 Task: Add Attachment from Google Drive to Card Card0000000175 in Board Board0000000044 in Workspace WS0000000015 in Trello. Add Cover Orange to Card Card0000000175 in Board Board0000000044 in Workspace WS0000000015 in Trello. Add "Add Label …" with "Title" Title0000000175 to Button Button0000000175 to Card Card0000000175 in Board Board0000000044 in Workspace WS0000000015 in Trello. Add Description DS0000000175 to Card Card0000000175 in Board Board0000000044 in Workspace WS0000000015 in Trello. Add Comment CM0000000175 to Card Card0000000175 in Board Board0000000044 in Workspace WS0000000015 in Trello
Action: Mouse moved to (310, 359)
Screenshot: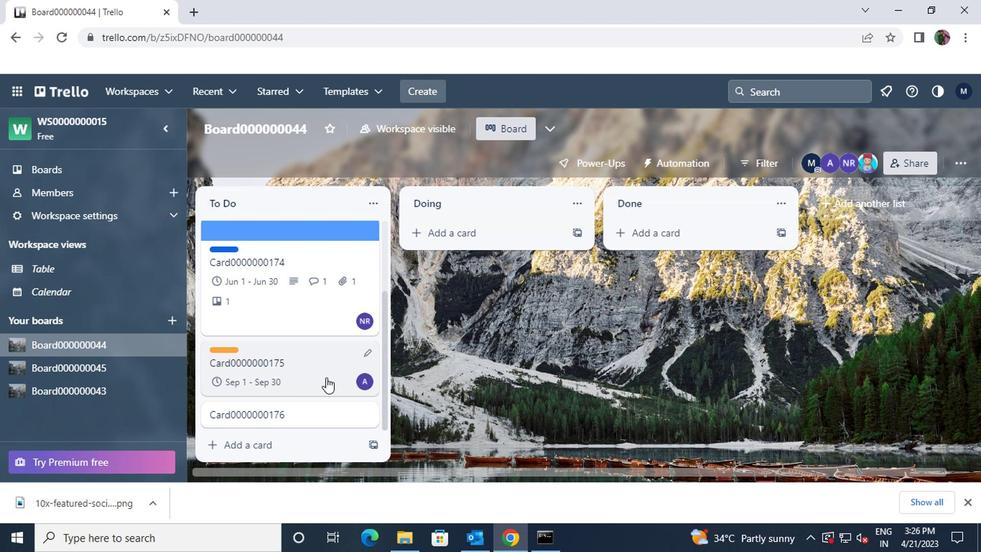 
Action: Mouse pressed left at (310, 359)
Screenshot: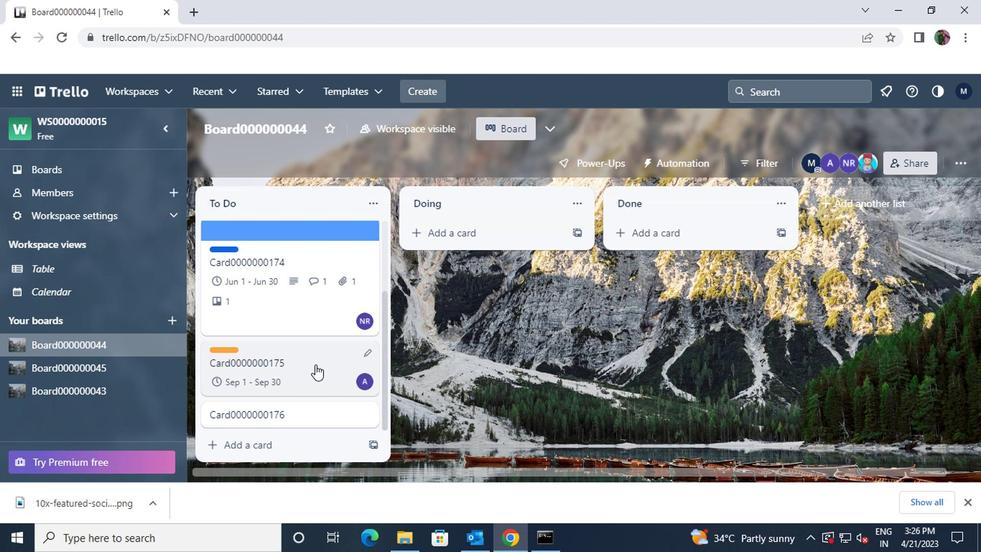 
Action: Mouse moved to (646, 316)
Screenshot: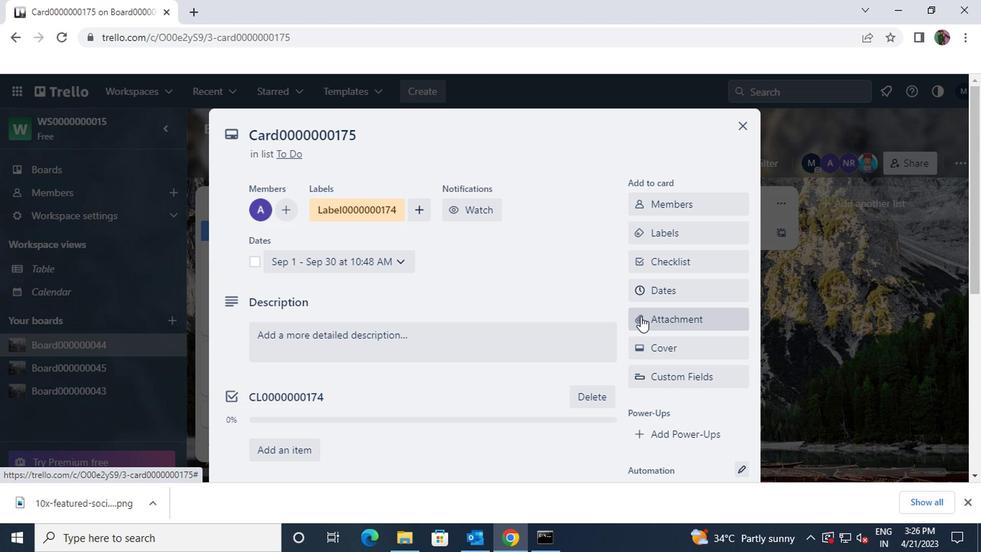 
Action: Mouse pressed left at (646, 316)
Screenshot: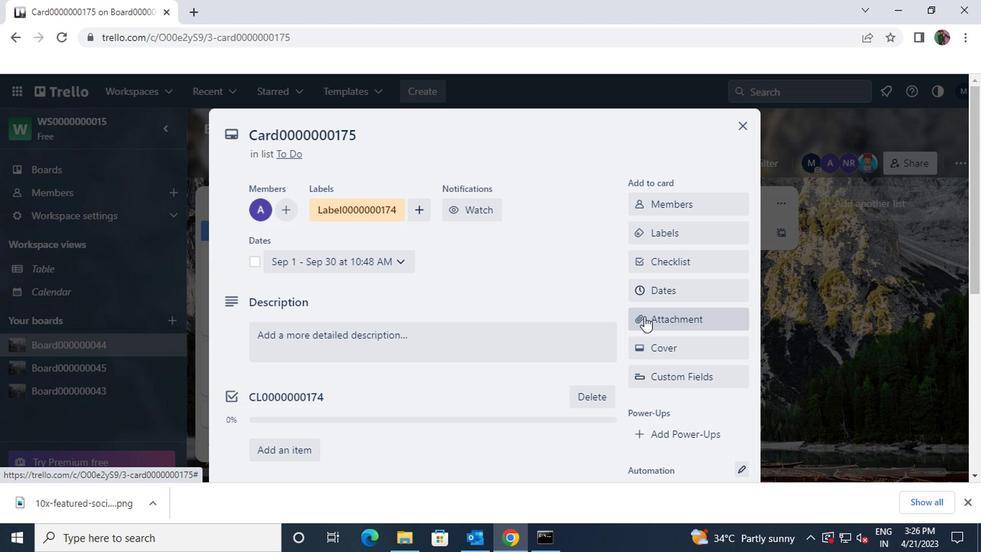 
Action: Mouse moved to (677, 202)
Screenshot: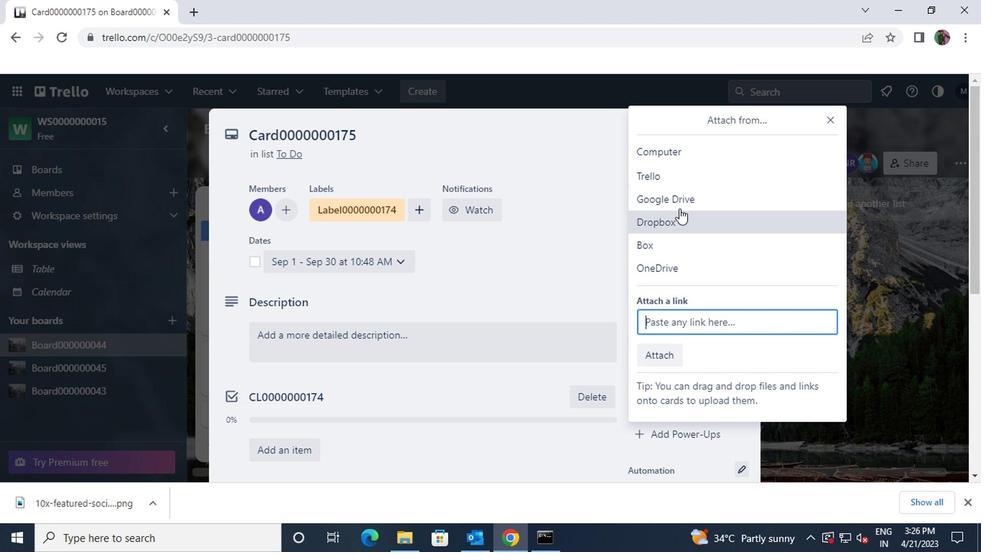 
Action: Mouse pressed left at (677, 202)
Screenshot: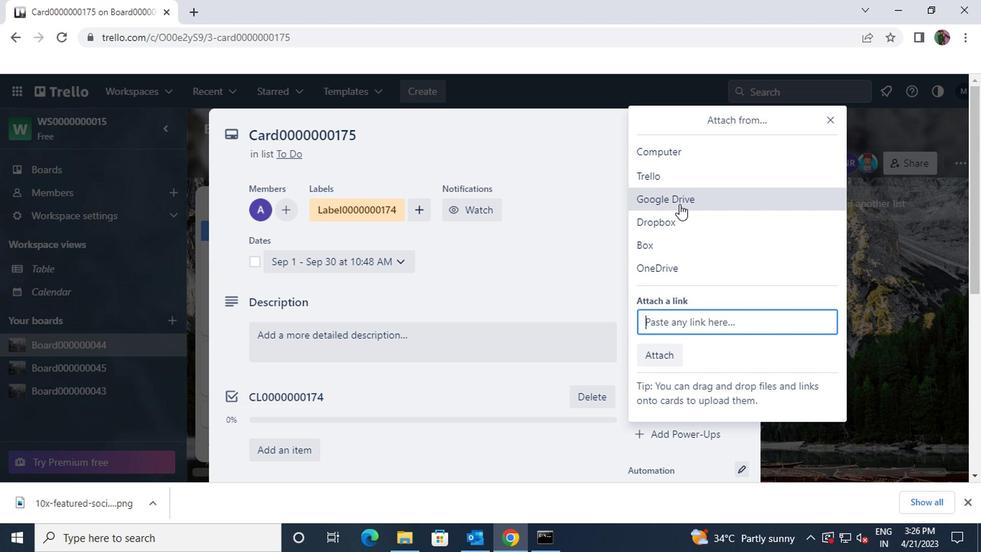 
Action: Mouse moved to (674, 394)
Screenshot: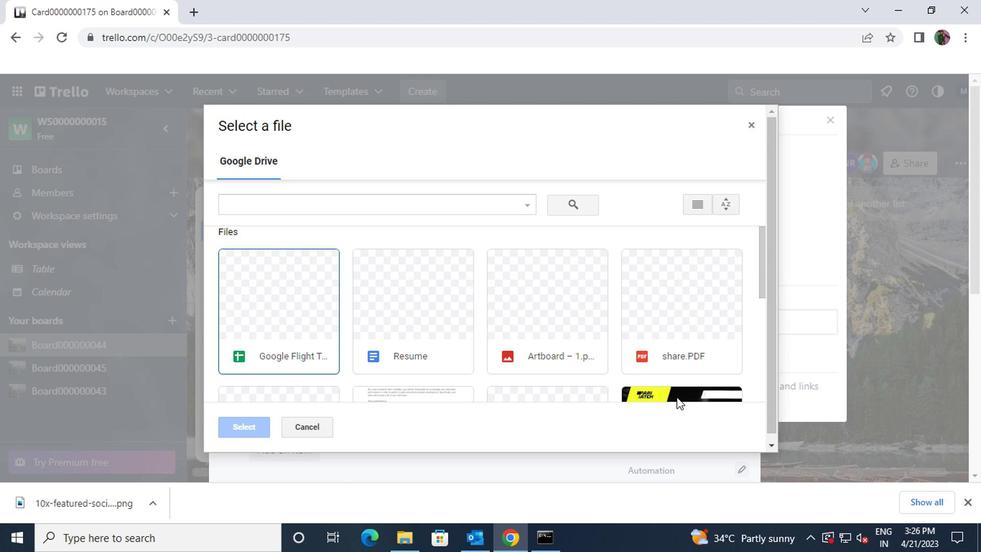 
Action: Mouse pressed left at (674, 394)
Screenshot: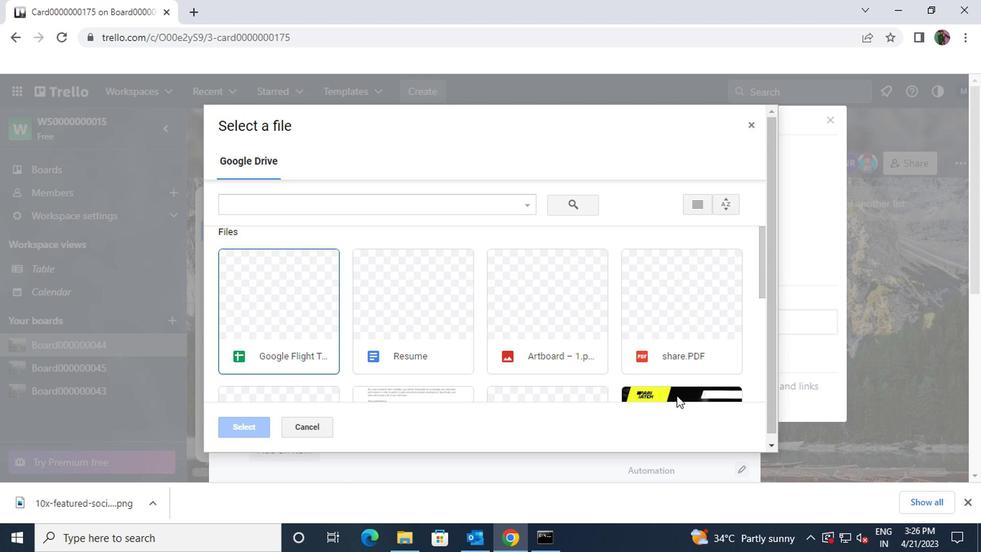 
Action: Mouse moved to (251, 429)
Screenshot: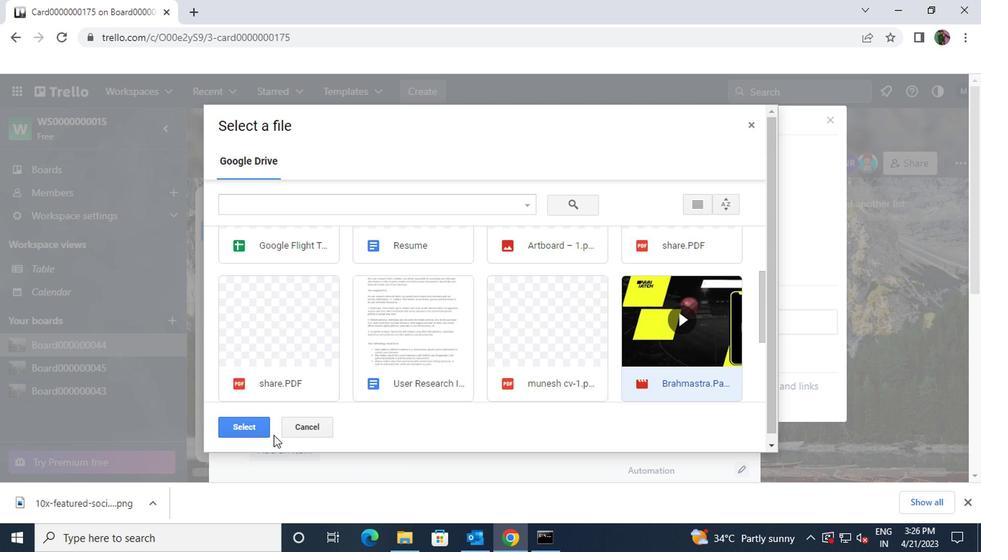 
Action: Mouse pressed left at (251, 429)
Screenshot: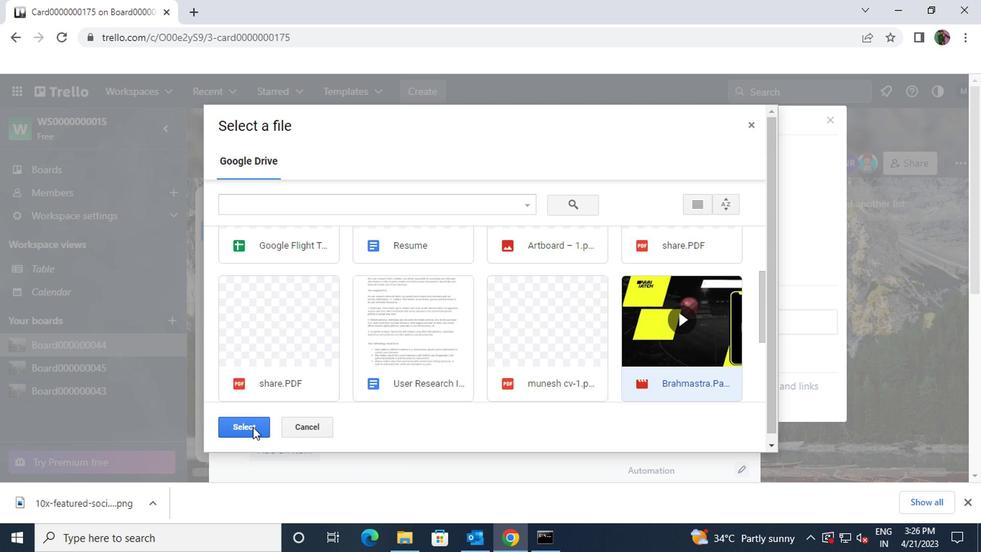 
Action: Mouse moved to (677, 348)
Screenshot: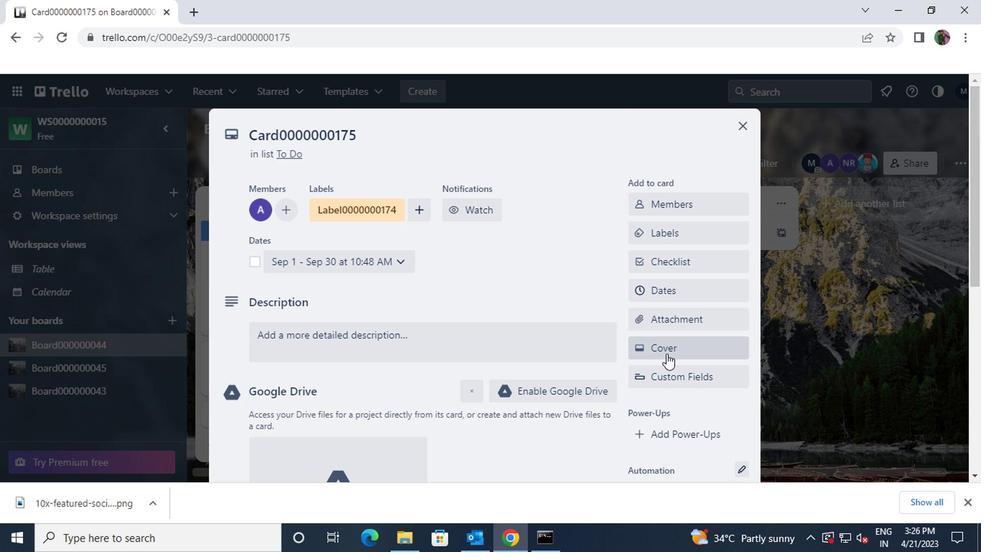 
Action: Mouse pressed left at (677, 348)
Screenshot: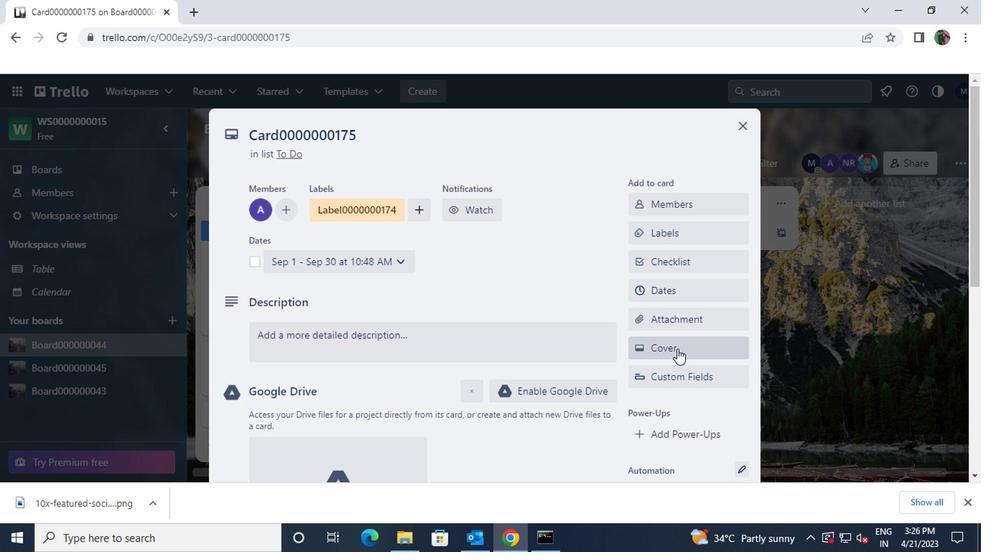 
Action: Mouse moved to (729, 255)
Screenshot: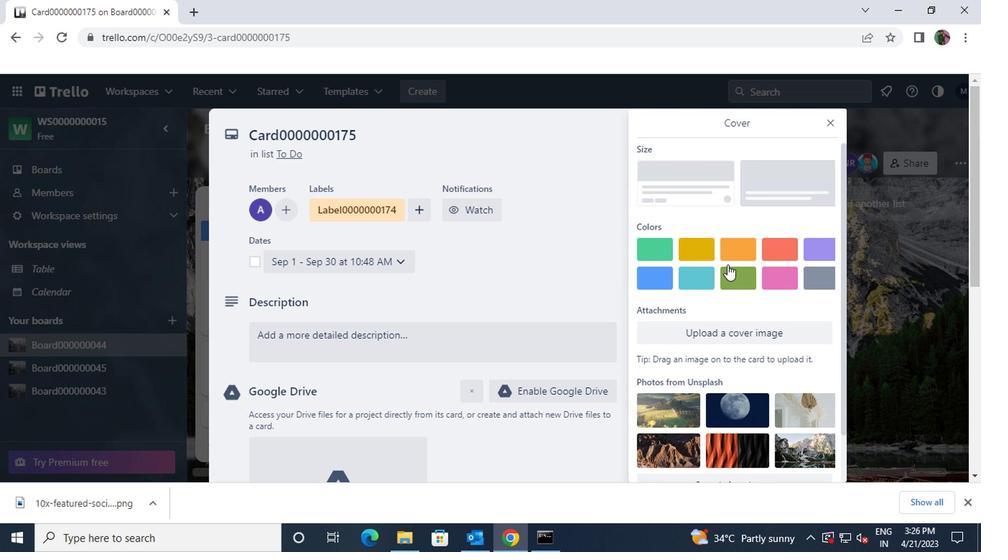 
Action: Mouse pressed left at (729, 255)
Screenshot: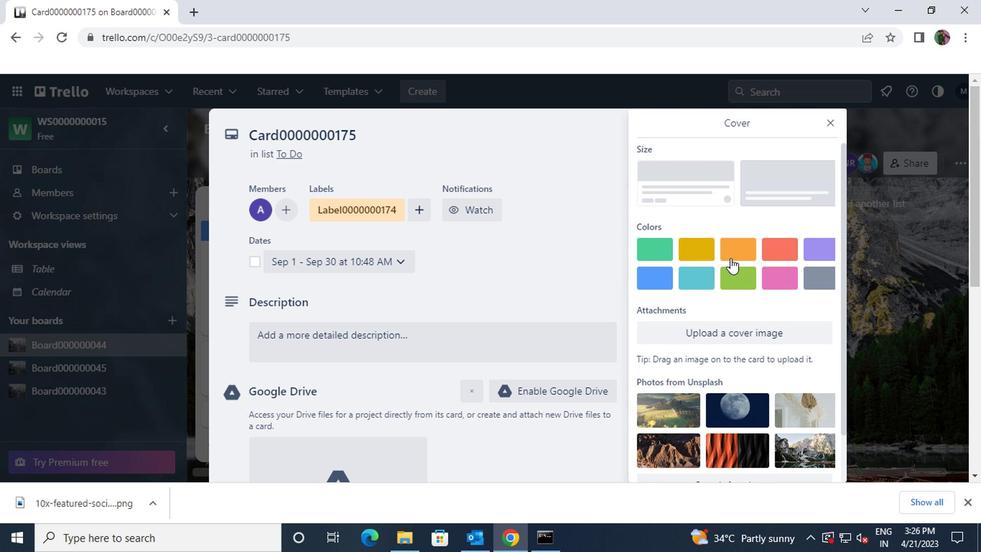 
Action: Mouse moved to (827, 125)
Screenshot: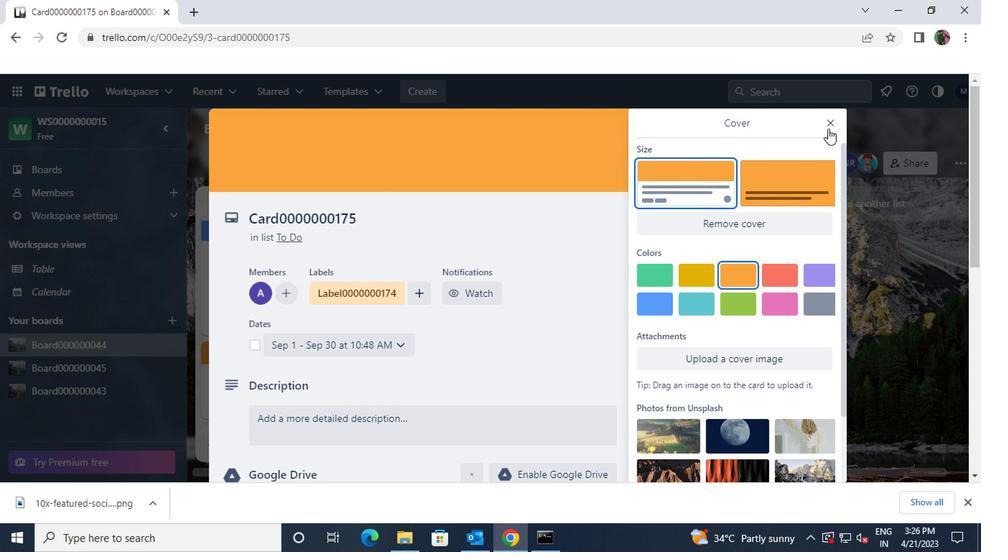 
Action: Mouse pressed left at (827, 125)
Screenshot: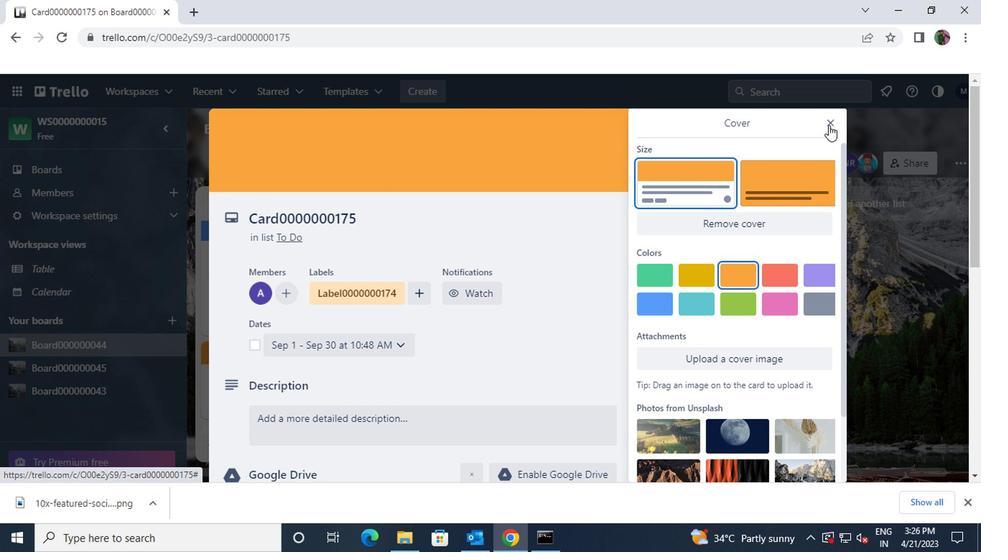 
Action: Mouse moved to (697, 313)
Screenshot: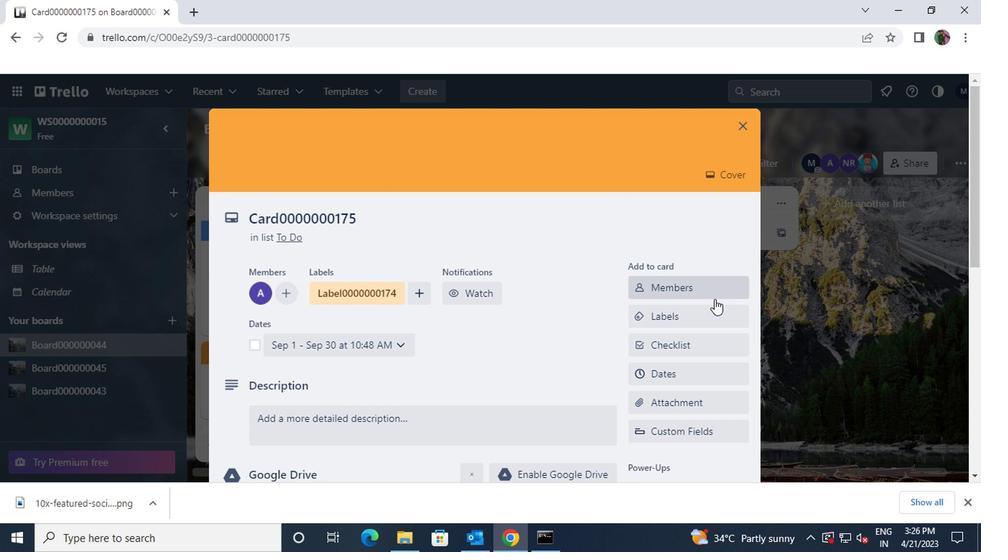 
Action: Mouse pressed left at (697, 313)
Screenshot: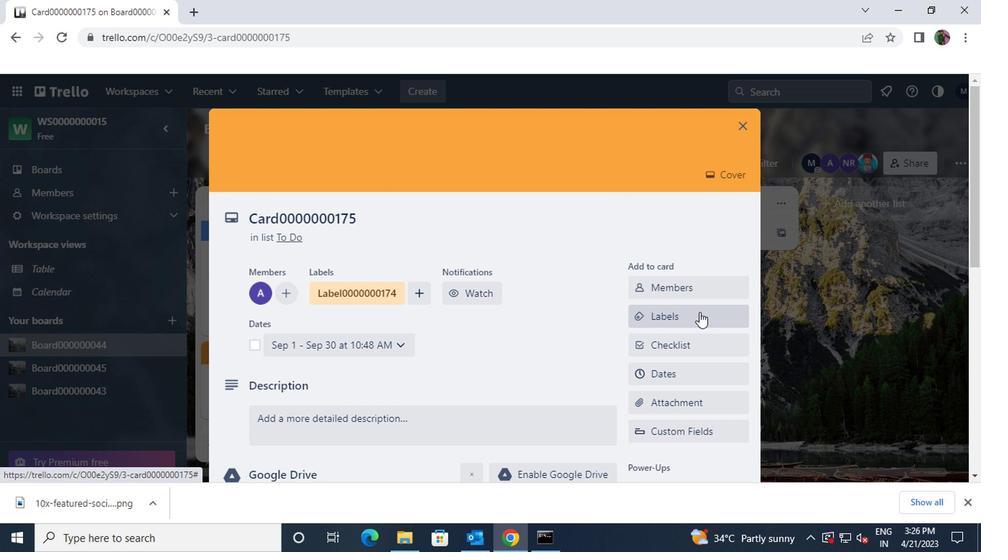 
Action: Mouse moved to (704, 457)
Screenshot: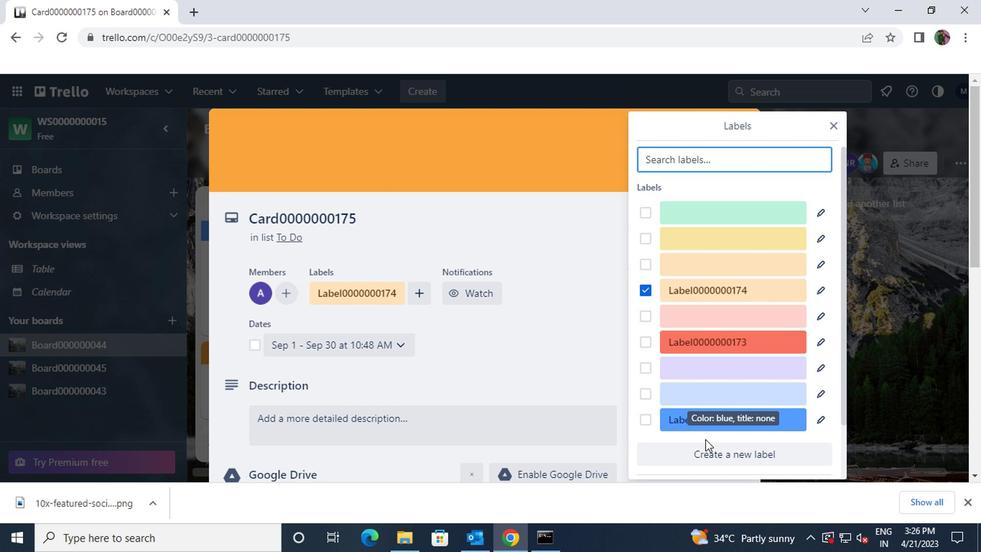 
Action: Mouse pressed left at (704, 457)
Screenshot: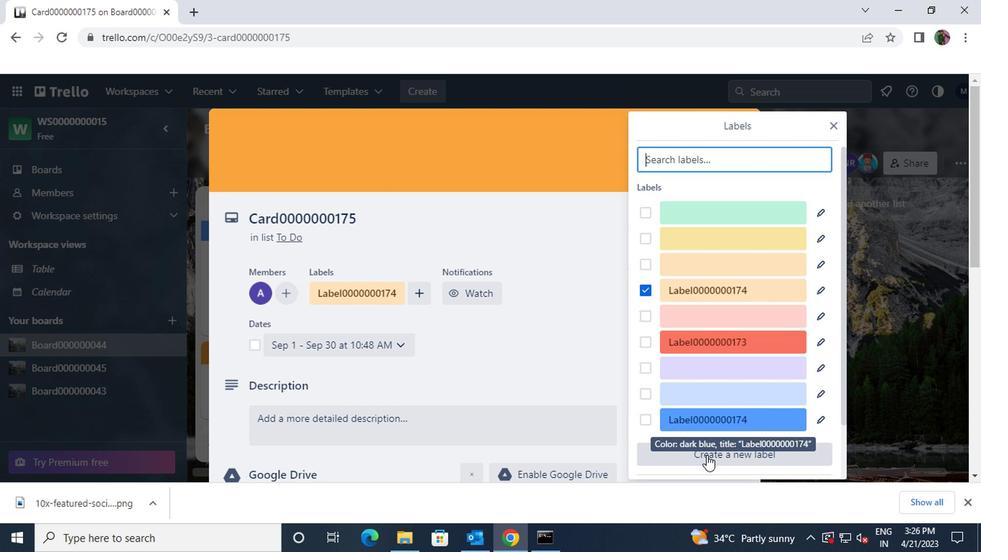 
Action: Mouse moved to (672, 257)
Screenshot: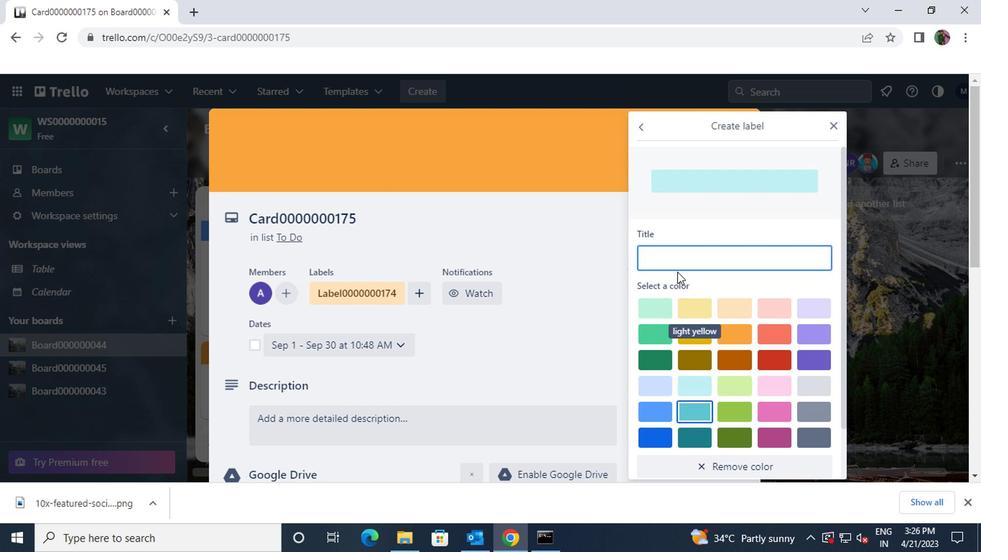 
Action: Mouse pressed left at (672, 257)
Screenshot: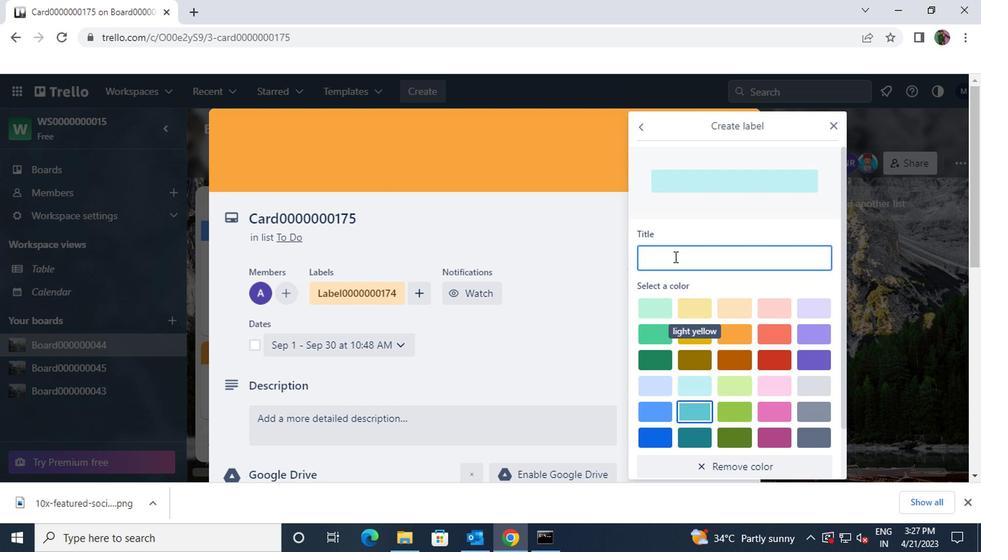 
Action: Key pressed <Key.shift>LABEL0000000175
Screenshot: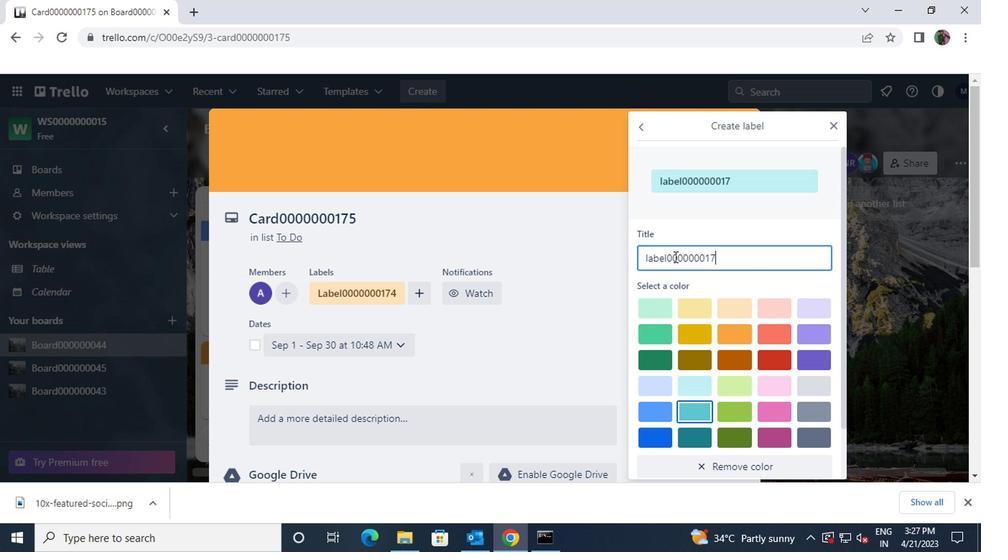 
Action: Mouse moved to (768, 356)
Screenshot: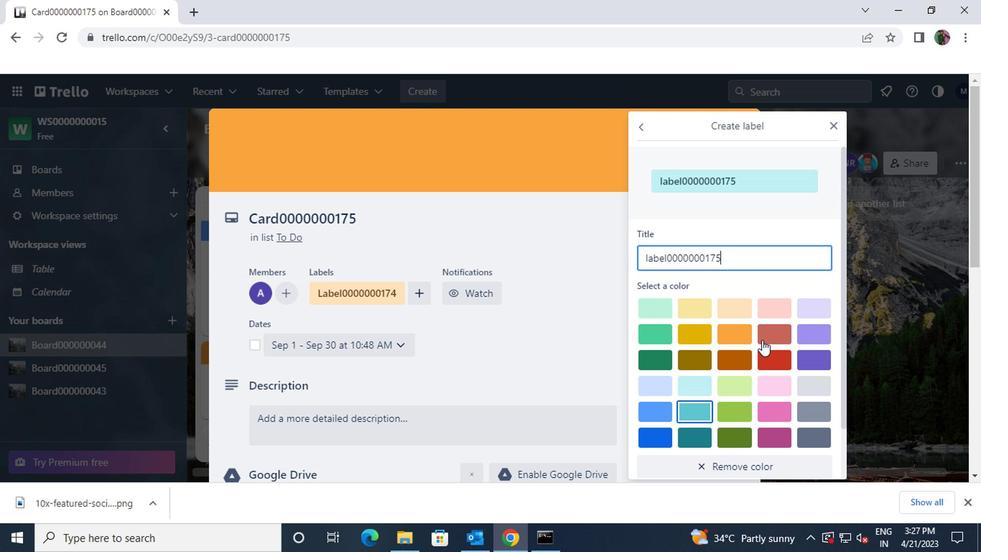 
Action: Mouse pressed left at (768, 356)
Screenshot: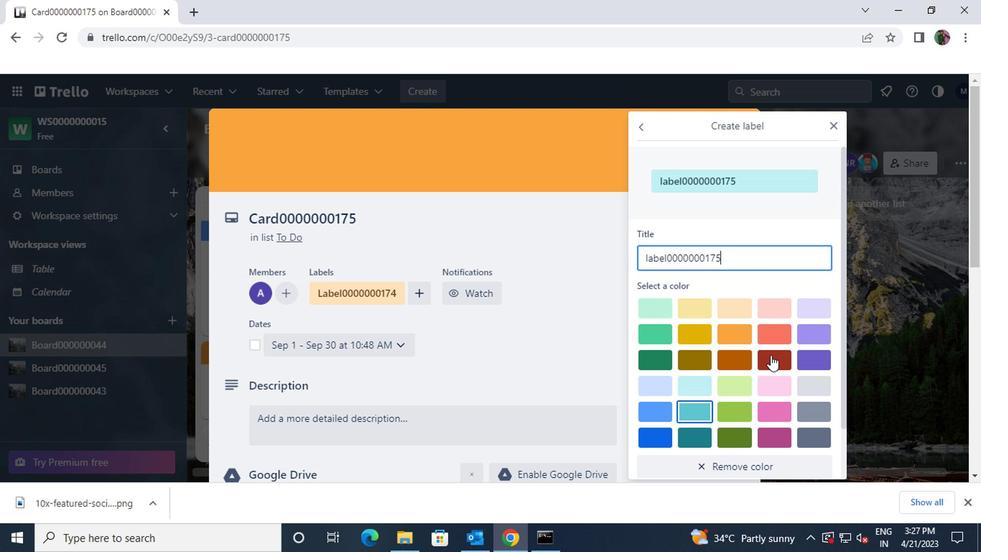 
Action: Mouse scrolled (768, 356) with delta (0, 0)
Screenshot: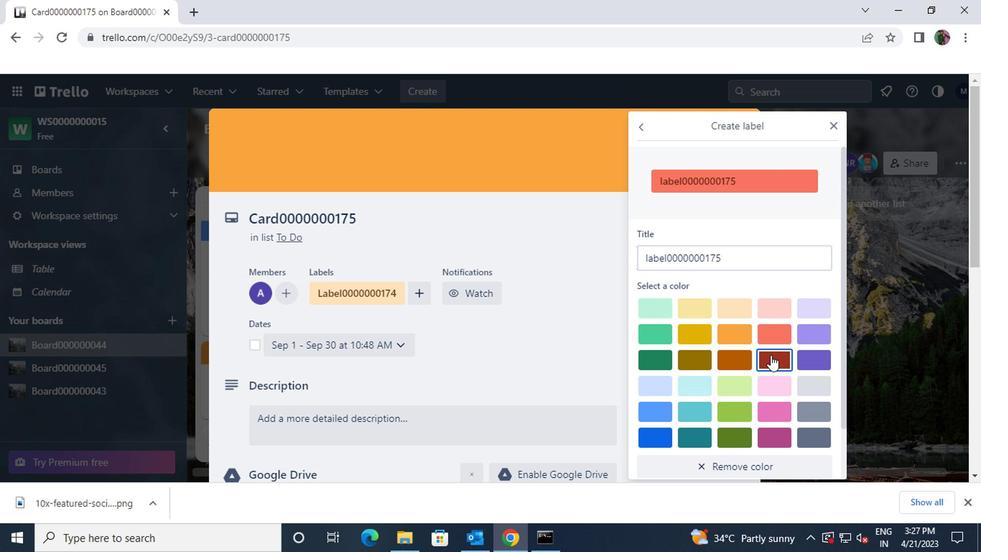 
Action: Mouse scrolled (768, 356) with delta (0, 0)
Screenshot: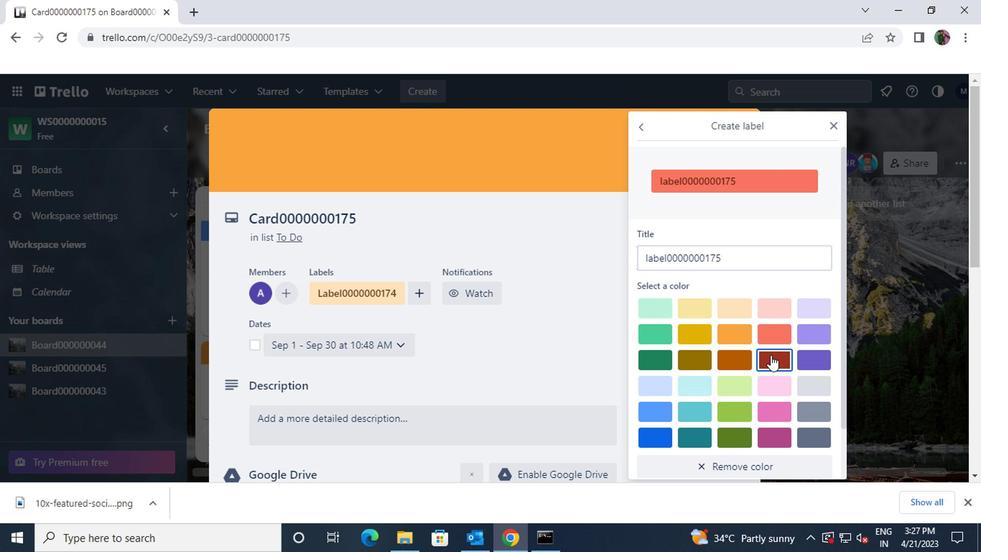 
Action: Mouse scrolled (768, 356) with delta (0, 0)
Screenshot: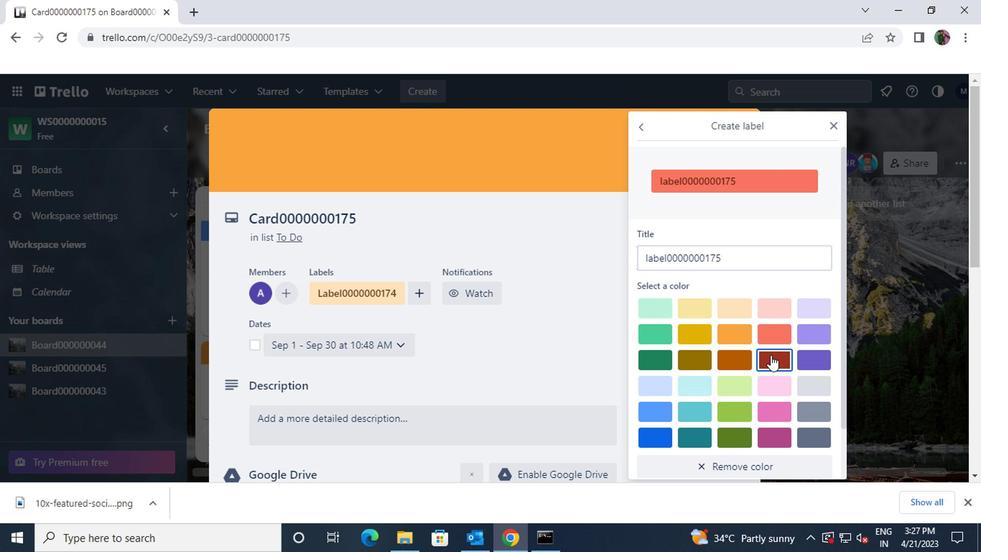 
Action: Mouse moved to (663, 457)
Screenshot: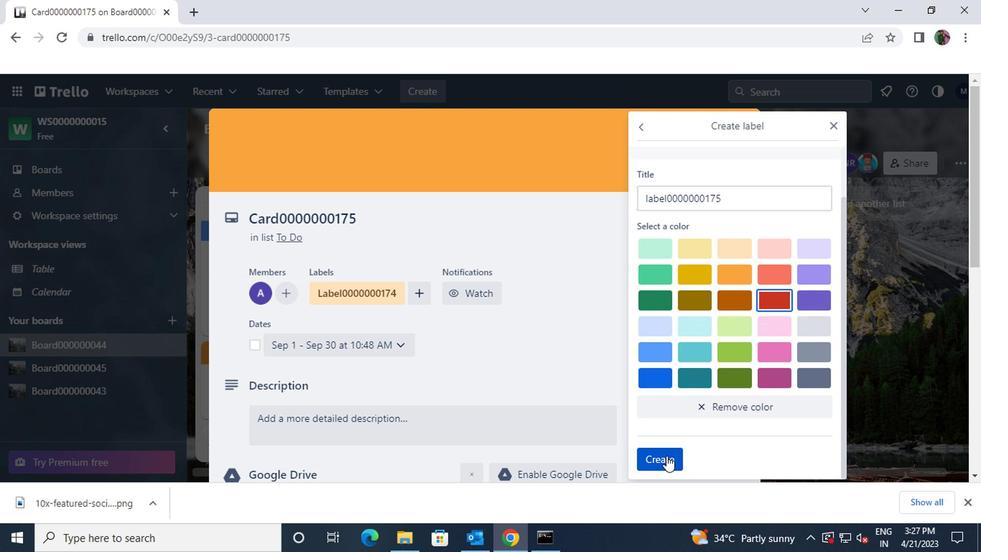 
Action: Mouse pressed left at (663, 457)
Screenshot: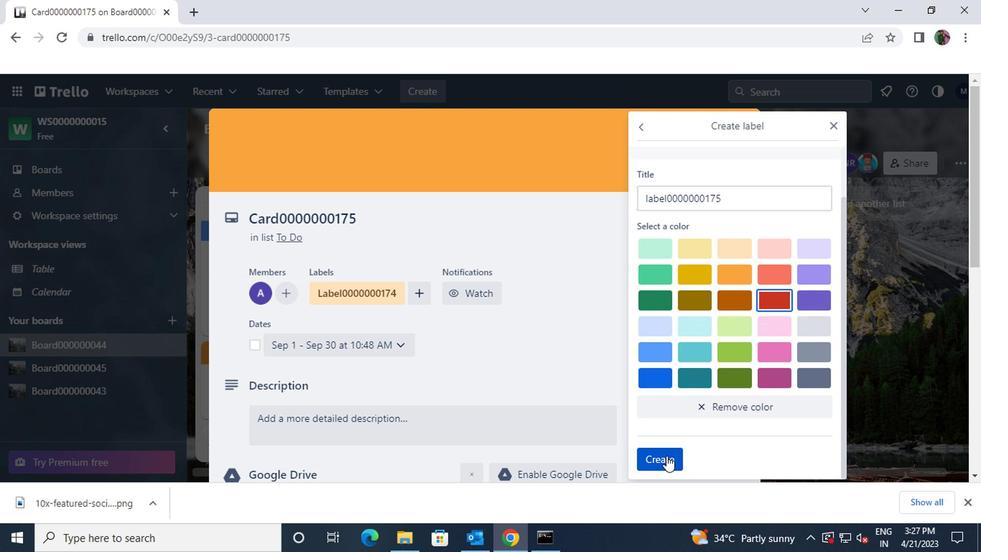 
Action: Mouse moved to (833, 125)
Screenshot: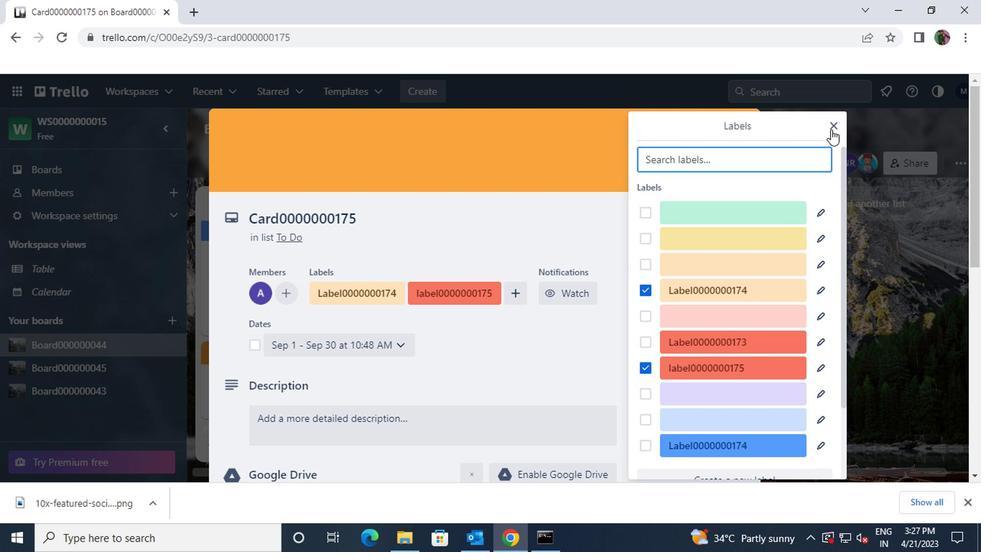 
Action: Mouse pressed left at (833, 125)
Screenshot: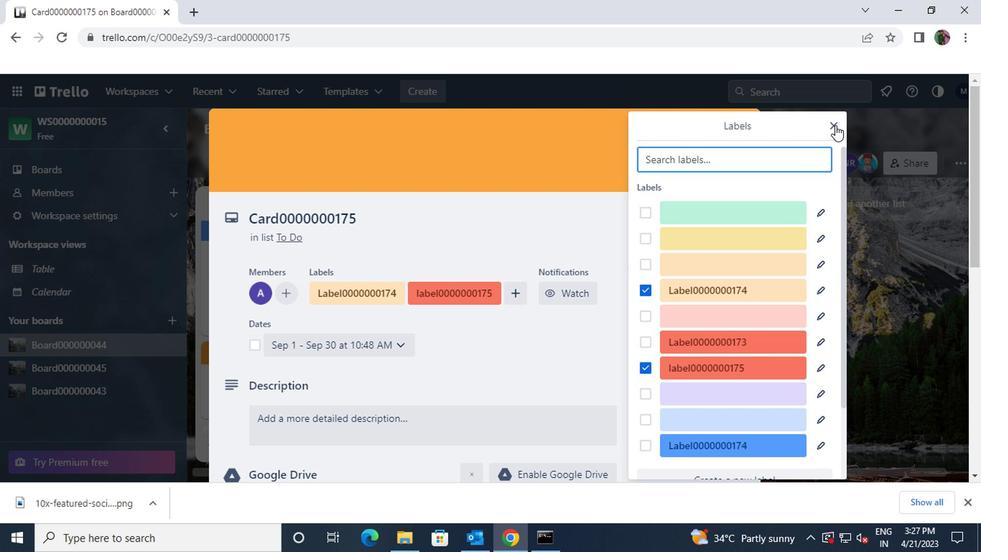 
Action: Mouse moved to (679, 278)
Screenshot: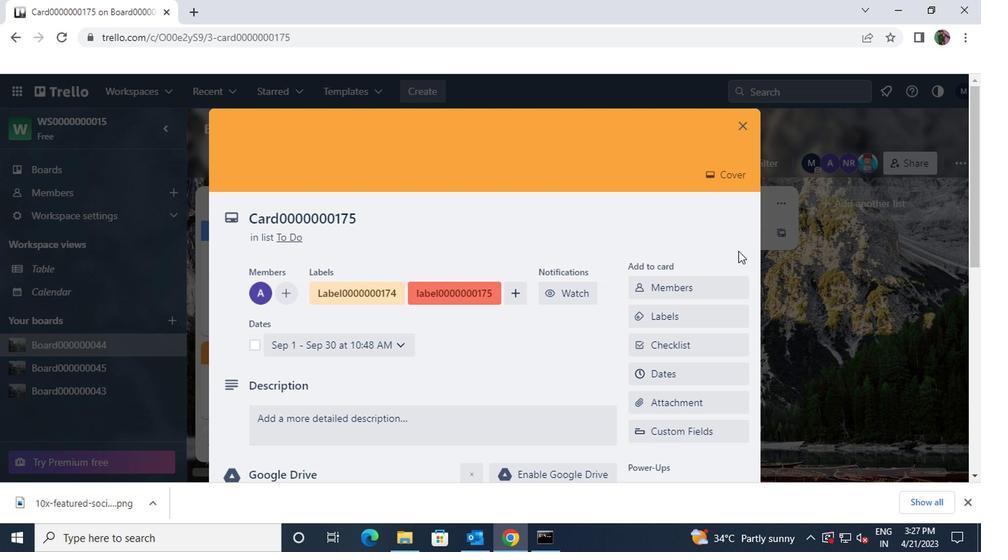 
Action: Mouse scrolled (679, 278) with delta (0, 0)
Screenshot: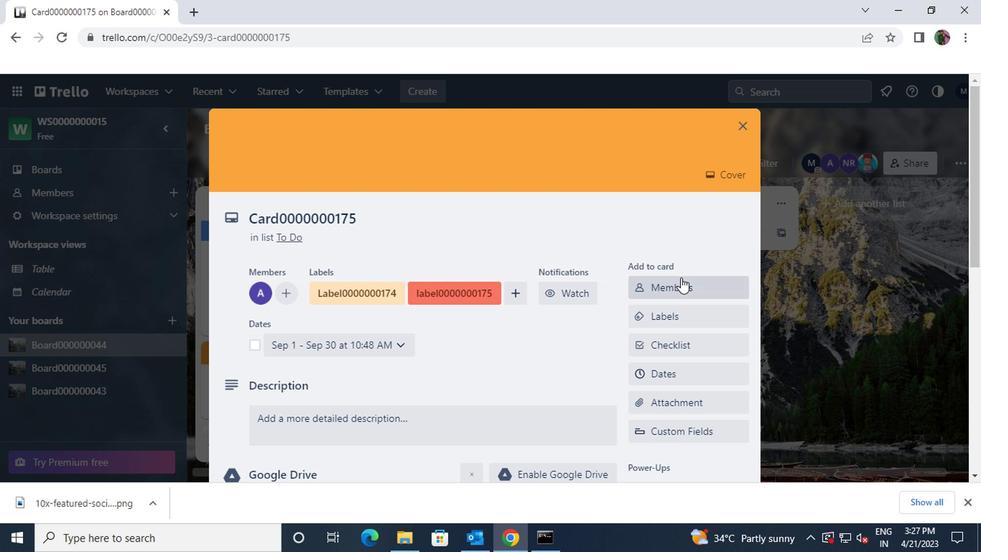 
Action: Mouse moved to (567, 353)
Screenshot: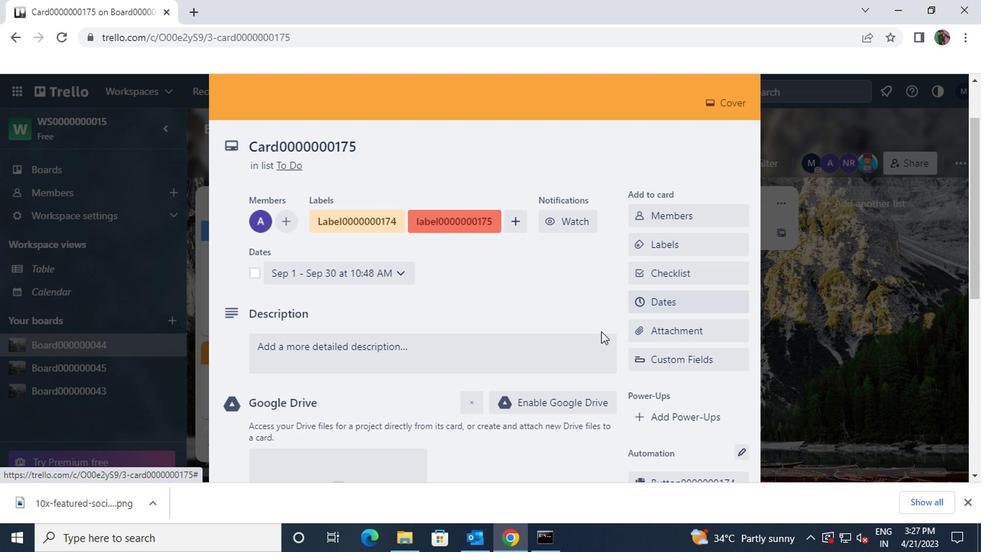 
Action: Mouse pressed left at (567, 353)
Screenshot: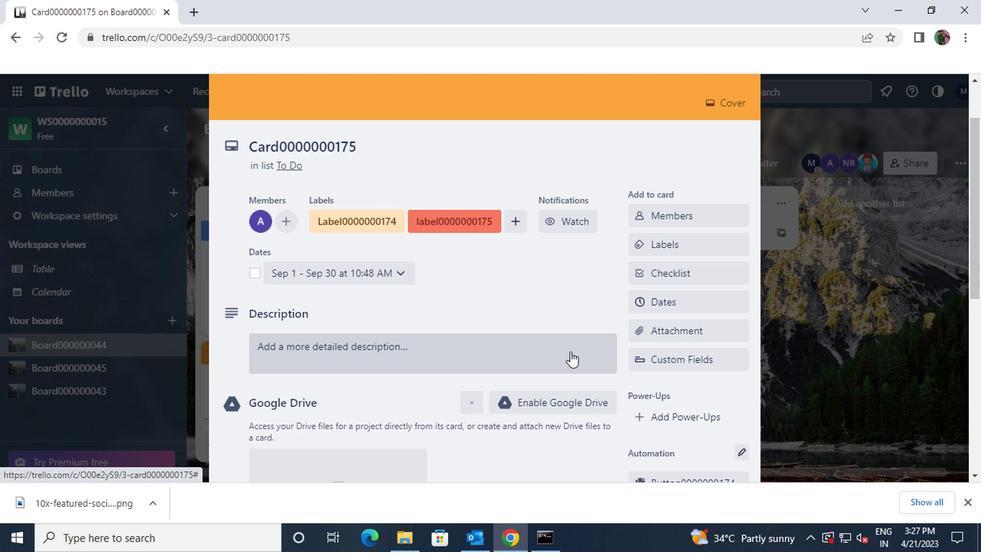 
Action: Key pressed <Key.shift><Key.shift><Key.shift><Key.shift><Key.shift><Key.shift><Key.shift><Key.shift><Key.shift><Key.shift><Key.shift><Key.shift><Key.shift><Key.shift><Key.shift><Key.shift><Key.shift><Key.shift><Key.shift><Key.shift><Key.shift><Key.shift><Key.shift><Key.shift><Key.shift><Key.shift><Key.shift><Key.shift>DS0000000175
Screenshot: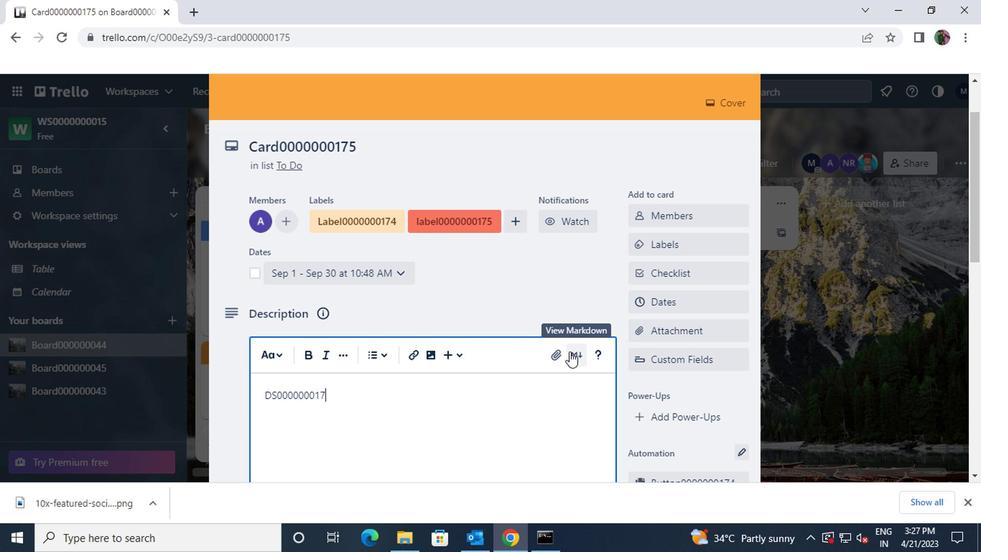 
Action: Mouse scrolled (567, 352) with delta (0, 0)
Screenshot: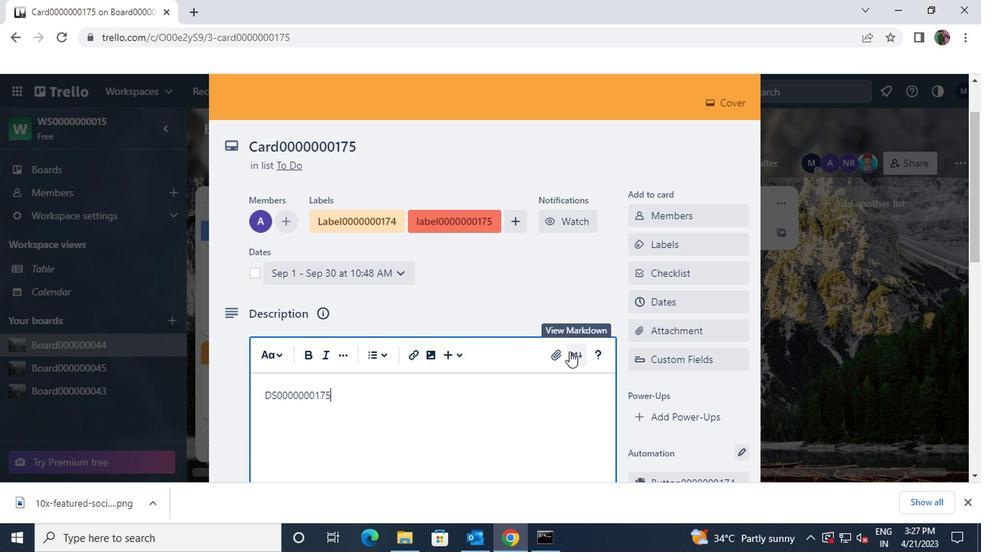 
Action: Mouse scrolled (567, 352) with delta (0, 0)
Screenshot: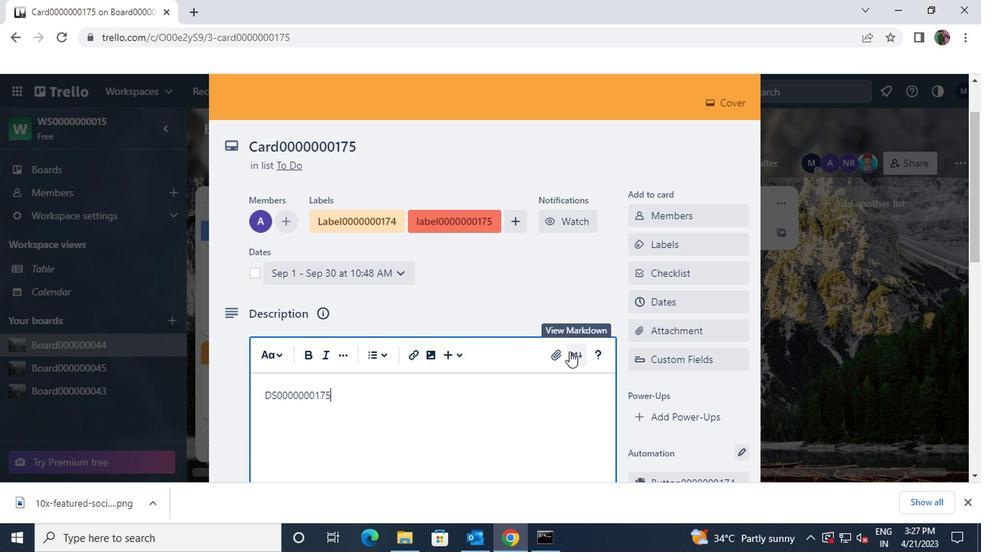 
Action: Mouse moved to (258, 412)
Screenshot: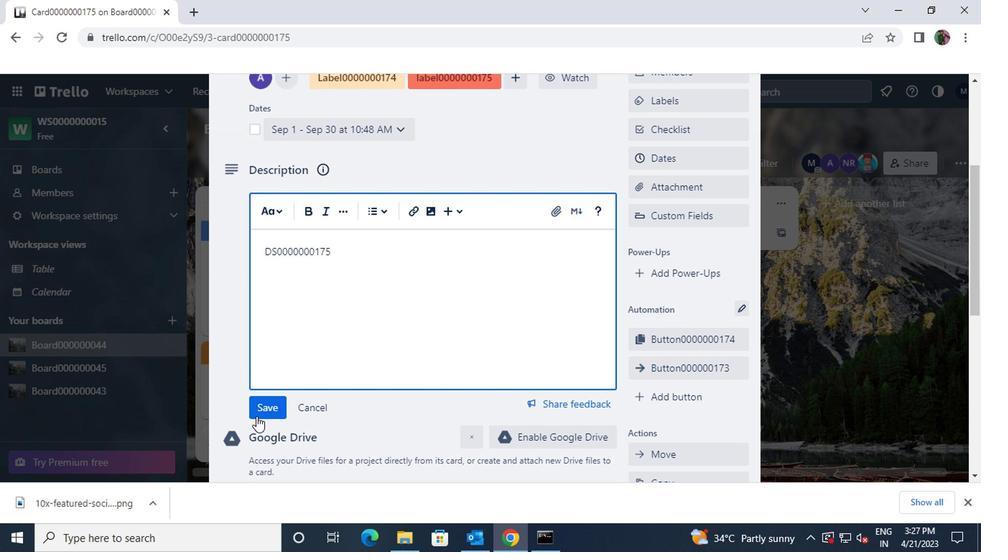 
Action: Mouse pressed left at (258, 412)
Screenshot: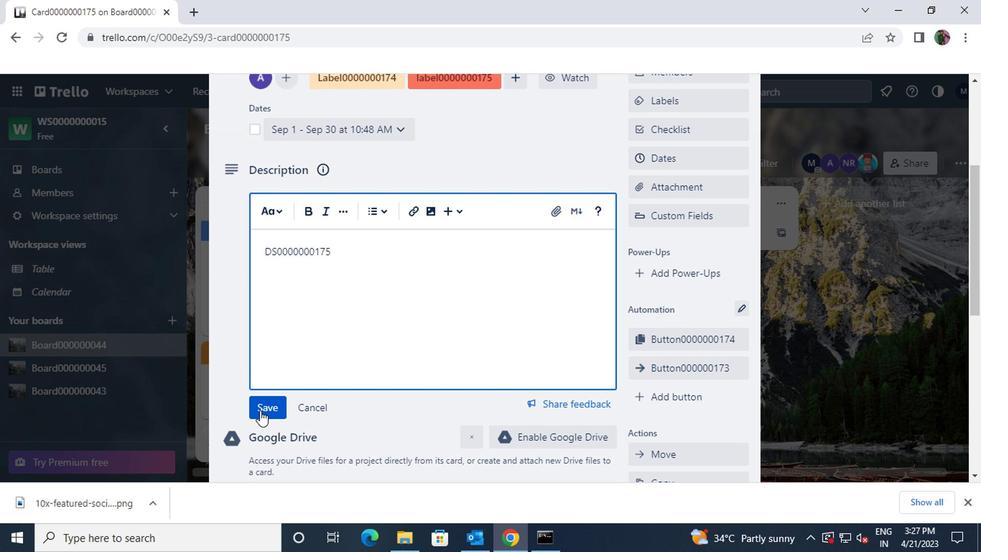 
Action: Mouse moved to (325, 394)
Screenshot: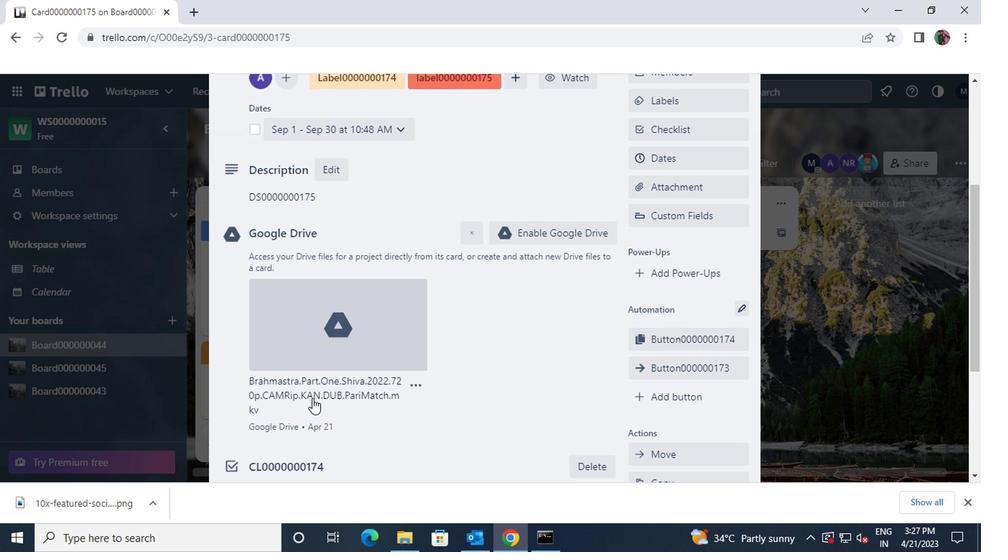 
Action: Mouse scrolled (325, 393) with delta (0, -1)
Screenshot: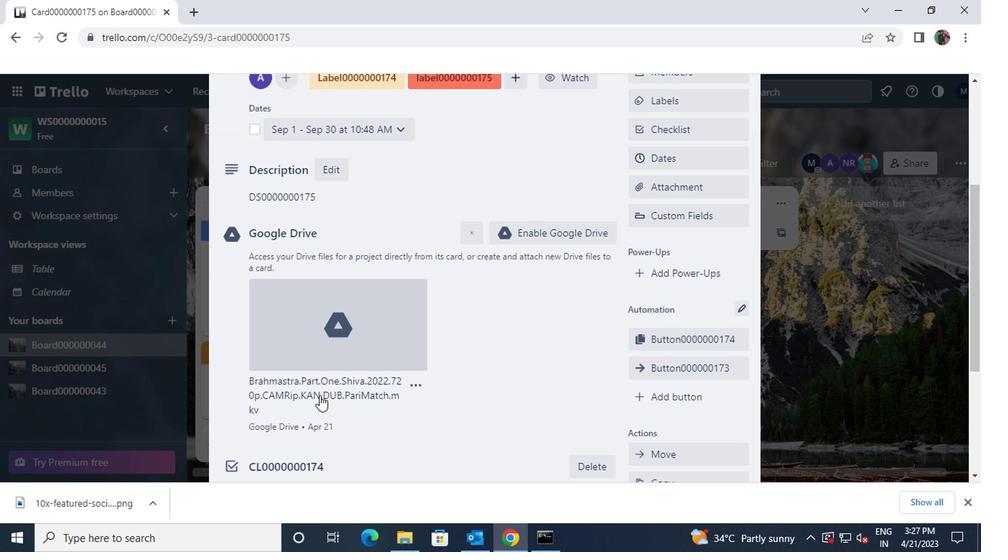 
Action: Mouse scrolled (325, 393) with delta (0, -1)
Screenshot: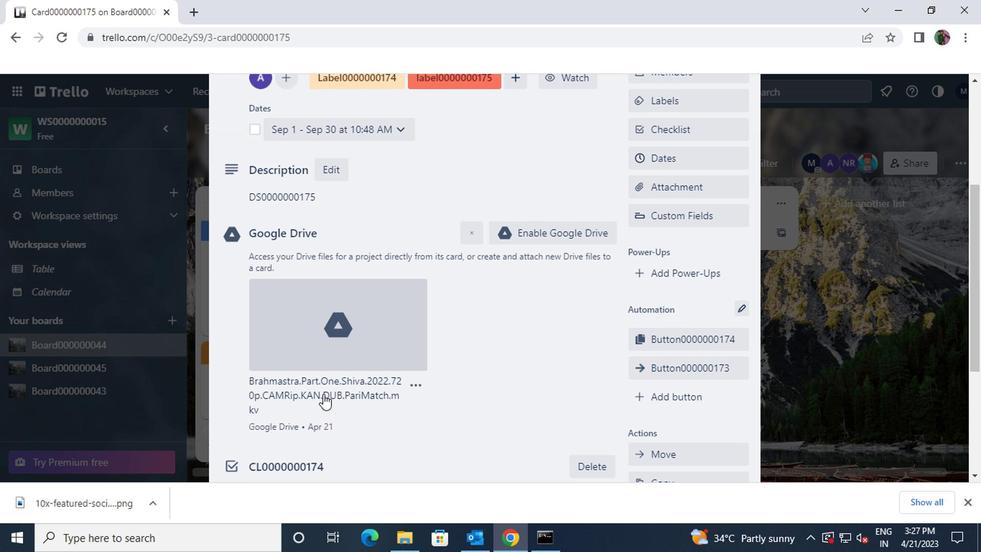 
Action: Mouse scrolled (325, 393) with delta (0, -1)
Screenshot: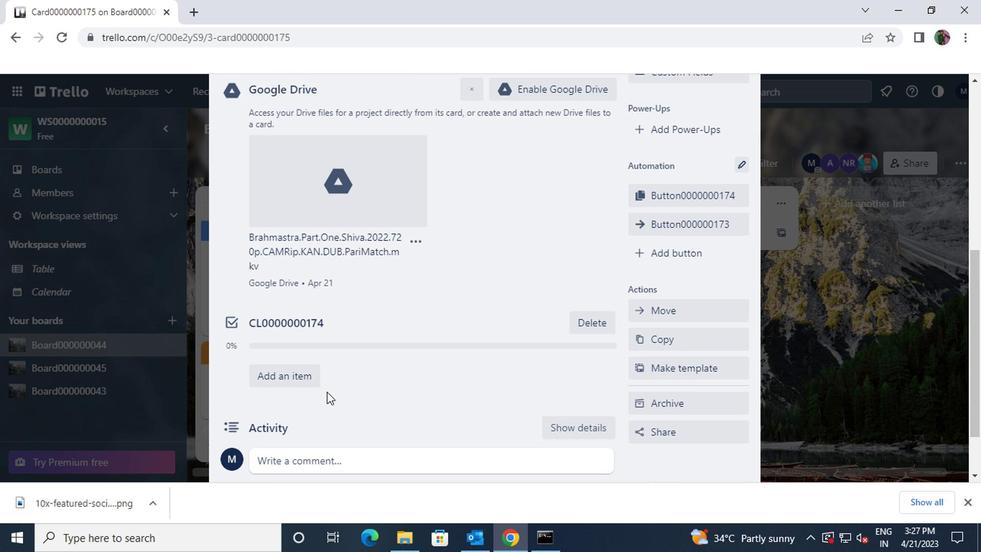 
Action: Mouse scrolled (325, 393) with delta (0, -1)
Screenshot: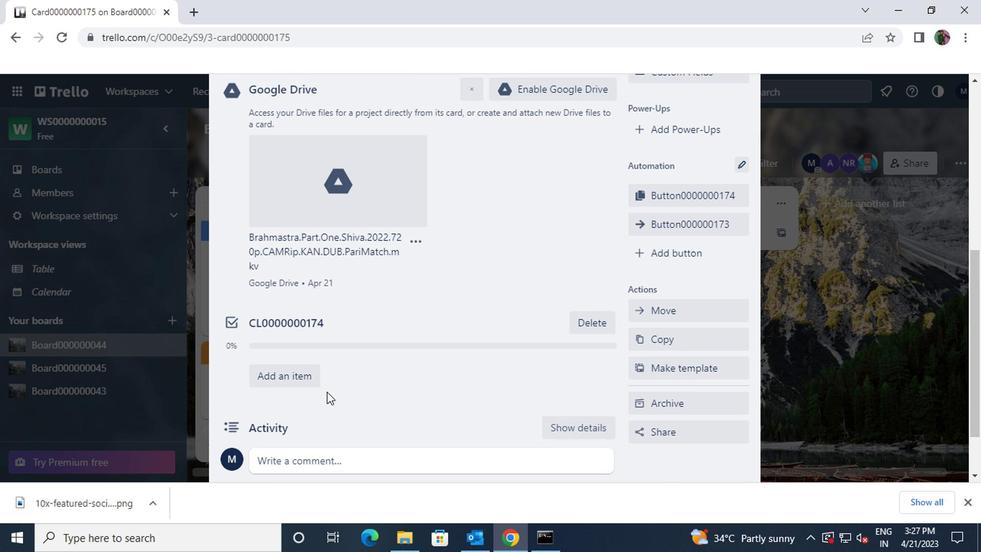 
Action: Mouse moved to (328, 389)
Screenshot: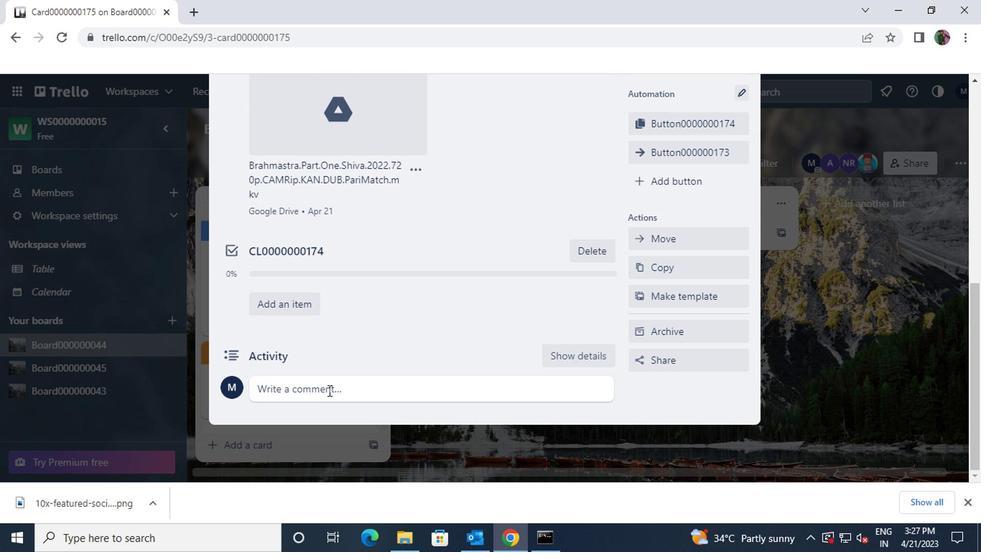 
Action: Mouse pressed left at (328, 389)
Screenshot: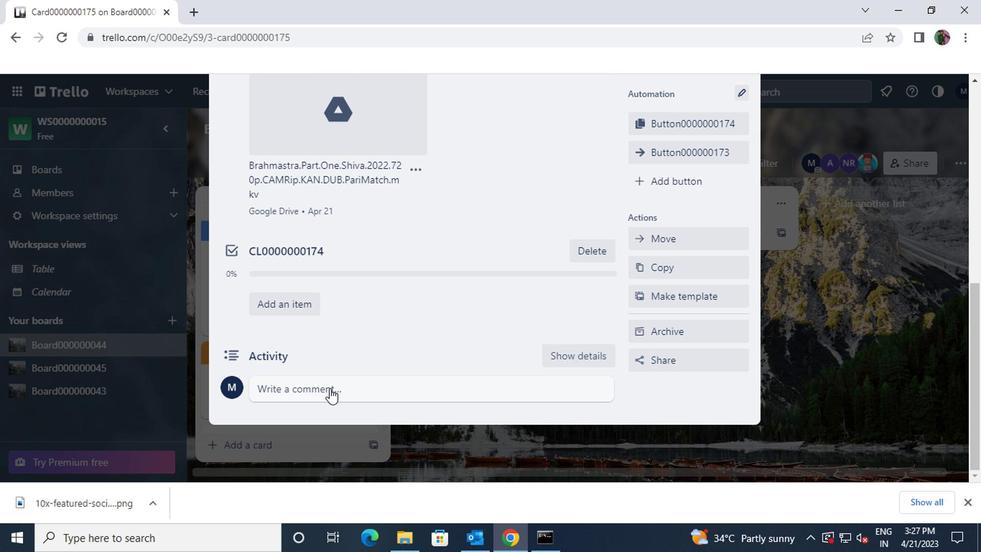 
Action: Key pressed <Key.shift>CM0000000175
Screenshot: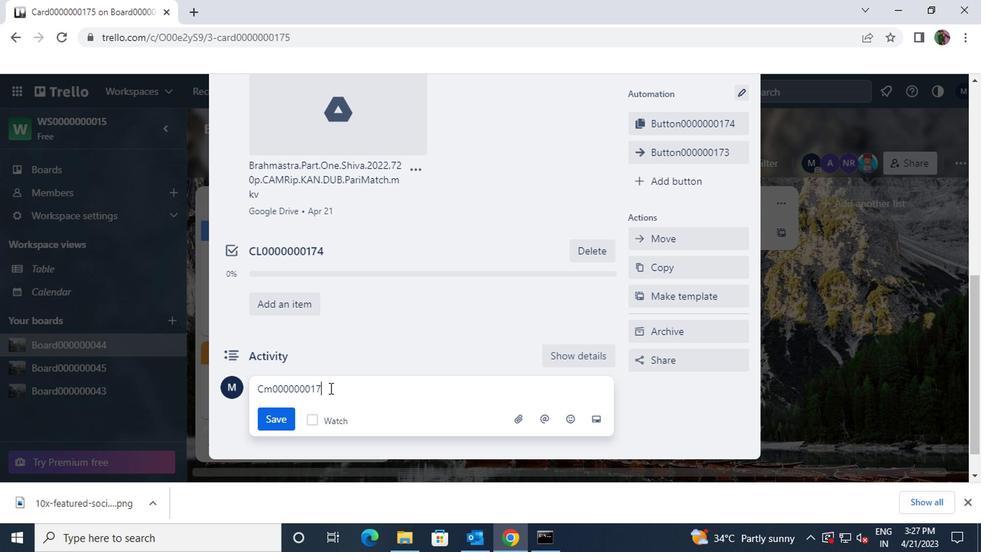 
Action: Mouse moved to (261, 418)
Screenshot: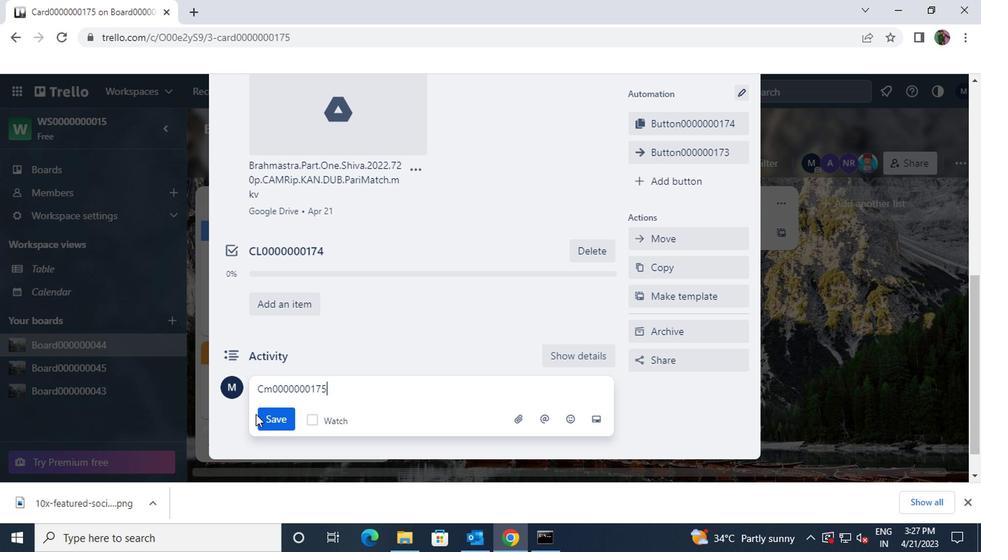 
Action: Mouse pressed left at (261, 418)
Screenshot: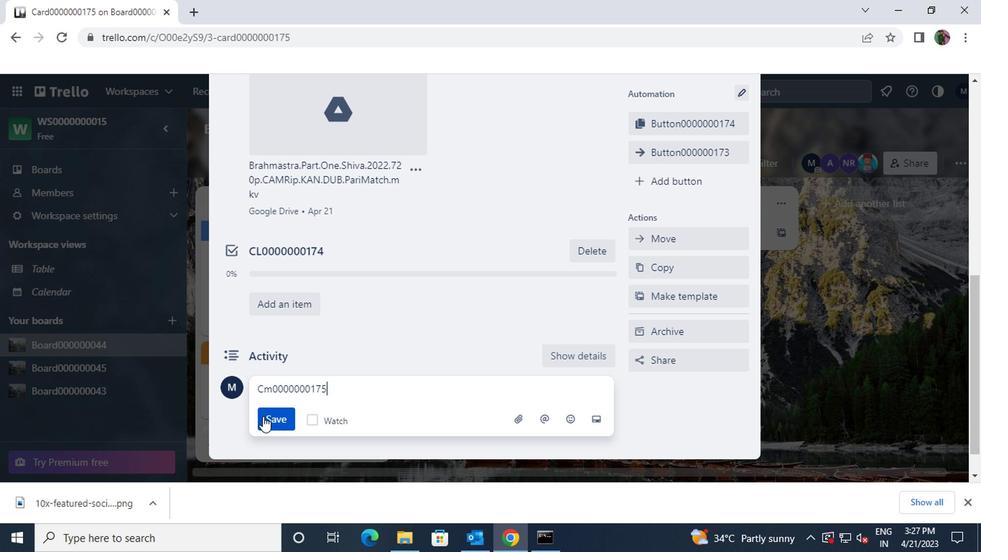 
